 Task: View message details of email   from Email0090 with a subject Subject0086
Action: Mouse moved to (610, 62)
Screenshot: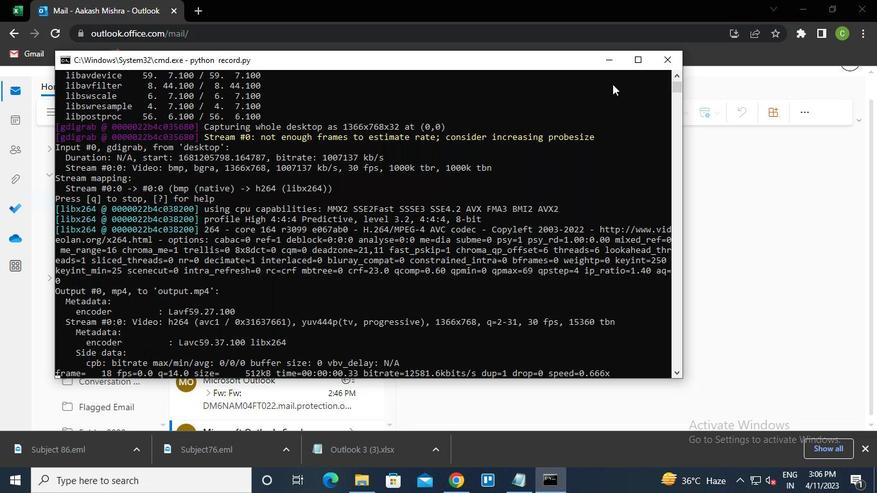 
Action: Mouse pressed left at (610, 62)
Screenshot: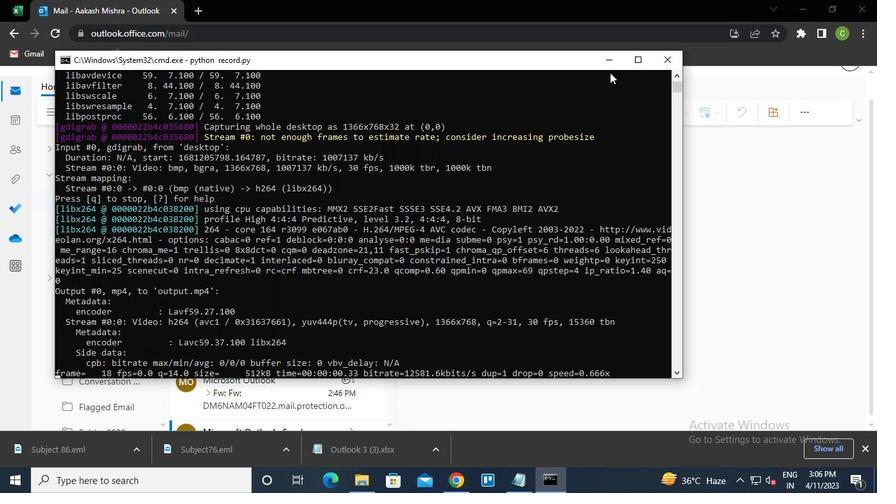 
Action: Mouse moved to (314, 181)
Screenshot: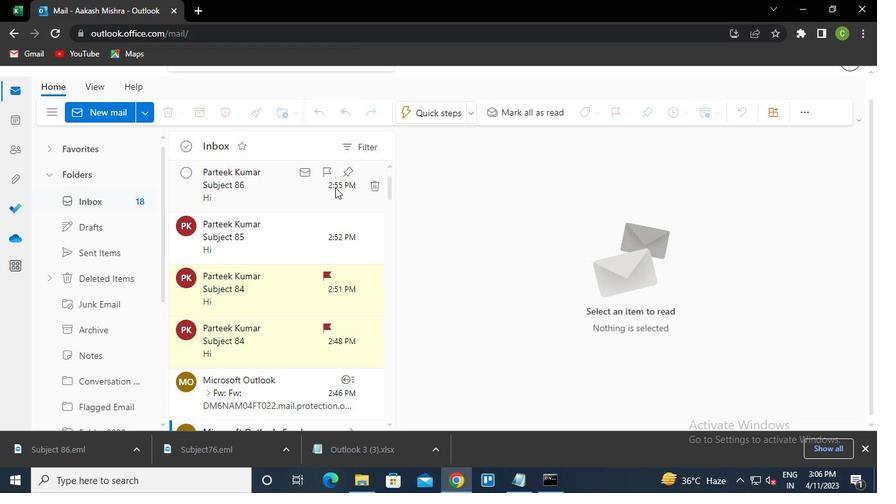
Action: Mouse pressed left at (314, 181)
Screenshot: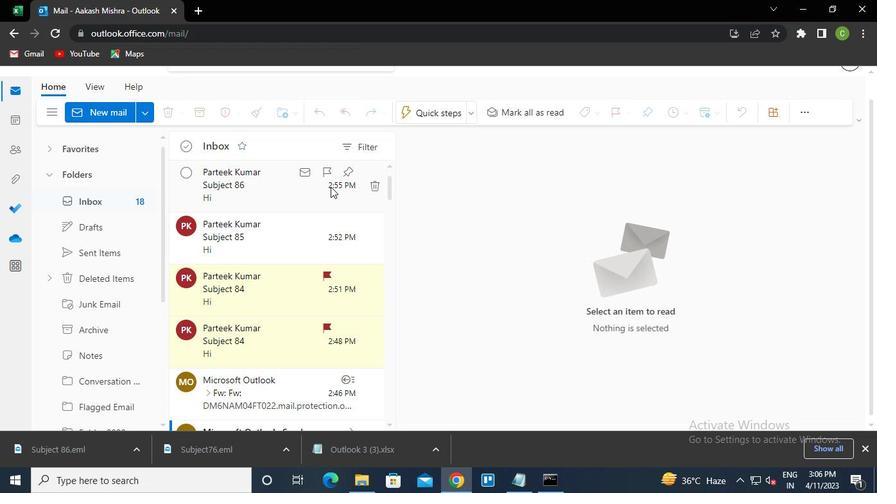 
Action: Mouse moved to (833, 184)
Screenshot: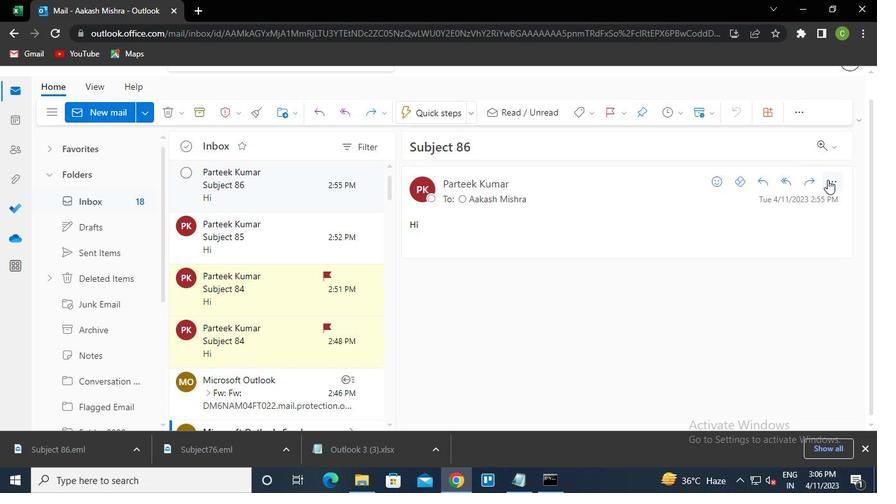 
Action: Mouse pressed left at (833, 184)
Screenshot: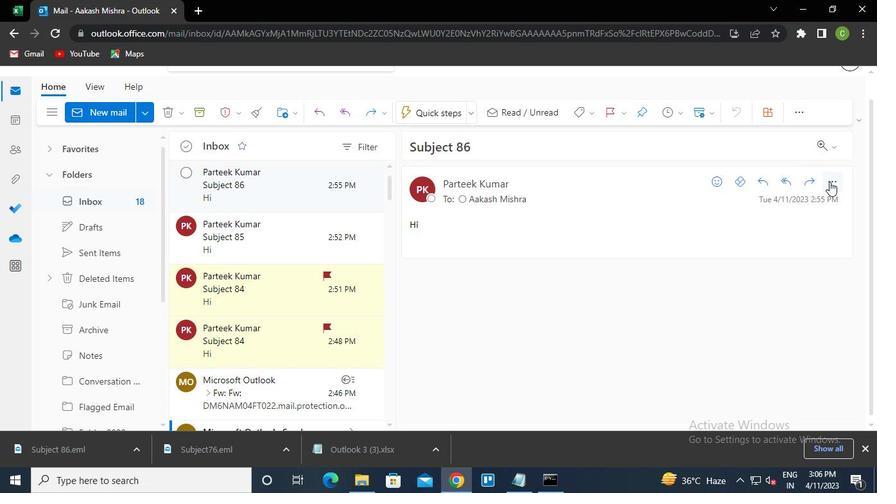 
Action: Mouse moved to (738, 368)
Screenshot: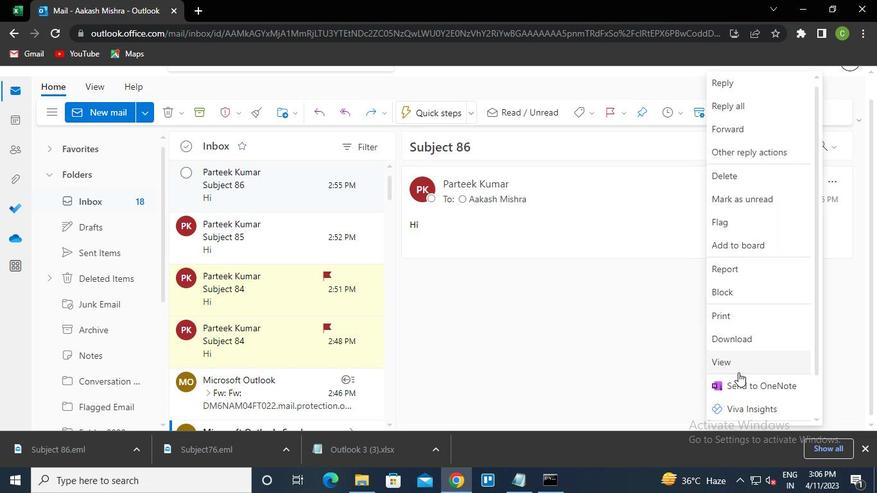 
Action: Mouse pressed left at (738, 368)
Screenshot: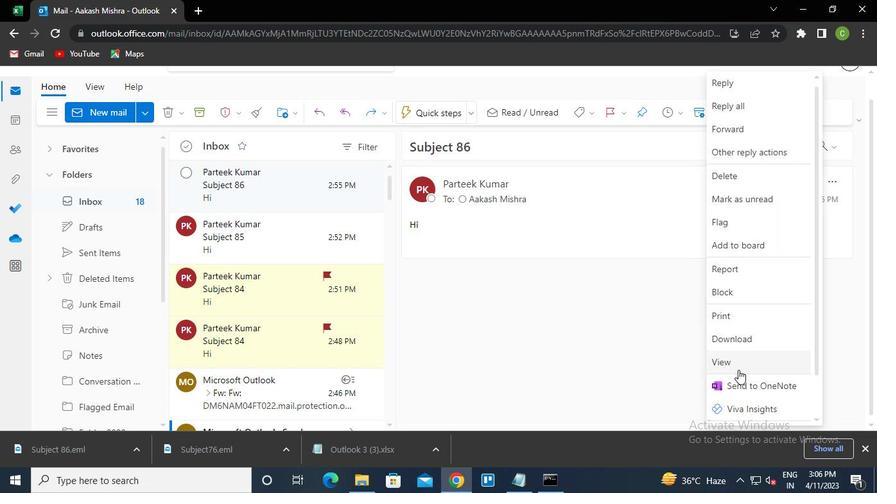 
Action: Mouse moved to (650, 411)
Screenshot: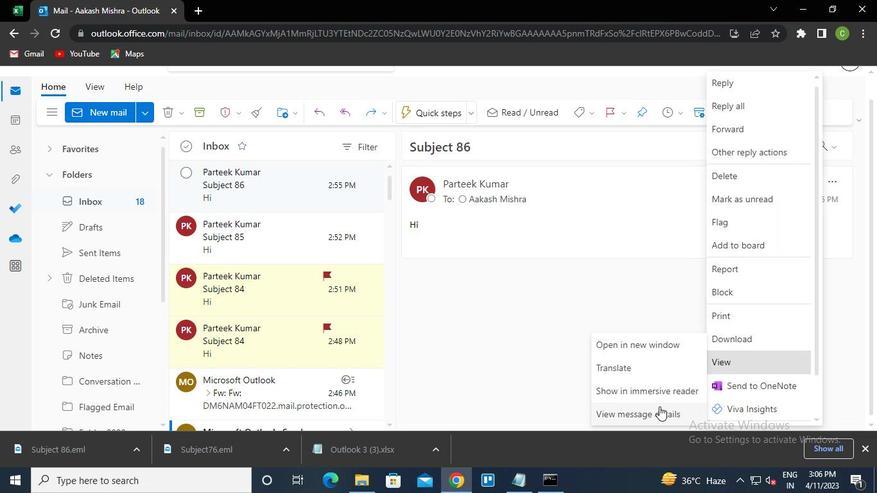 
Action: Mouse pressed left at (650, 411)
Screenshot: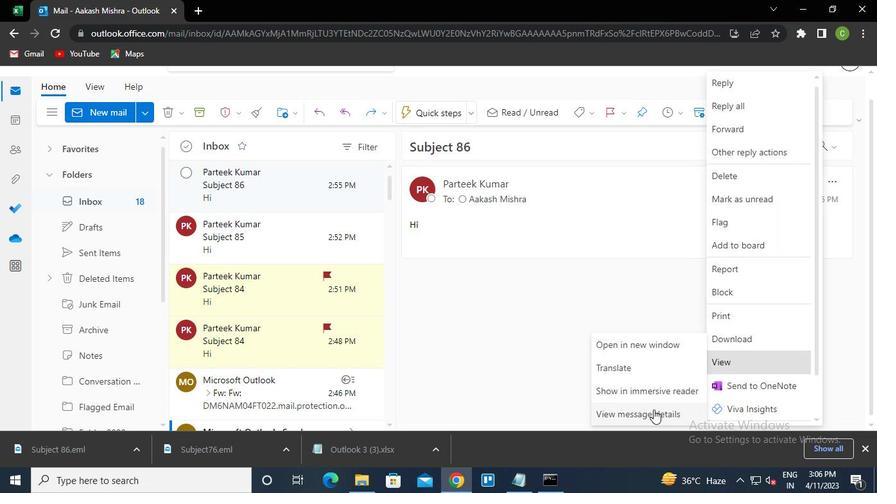 
Action: Mouse moved to (628, 339)
Screenshot: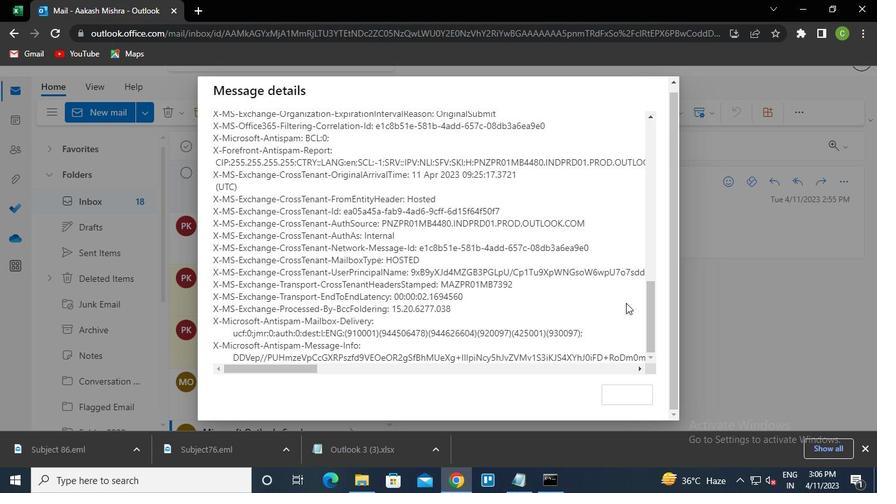 
Action: Keyboard Key.esc
Screenshot: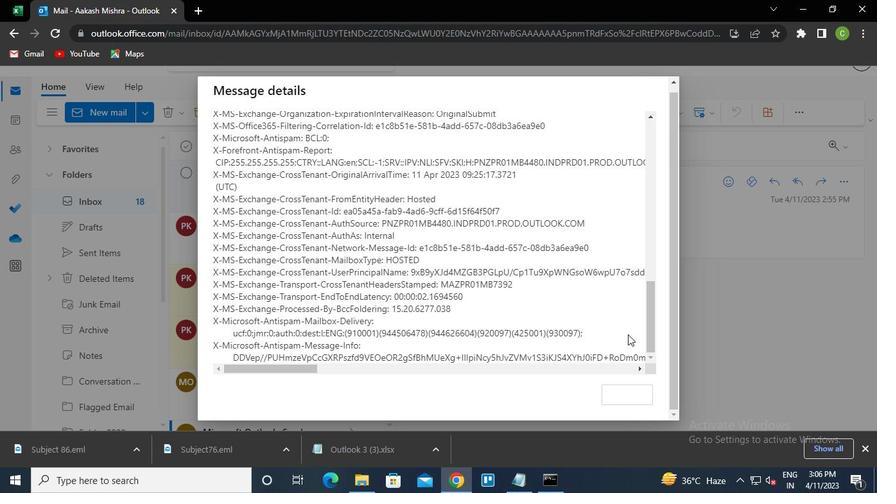 
Action: Mouse moved to (555, 484)
Screenshot: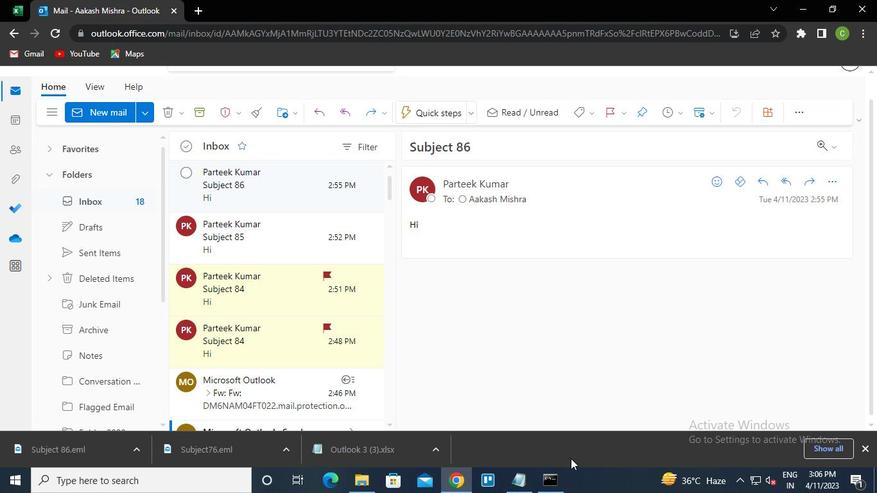 
Action: Mouse pressed left at (555, 484)
Screenshot: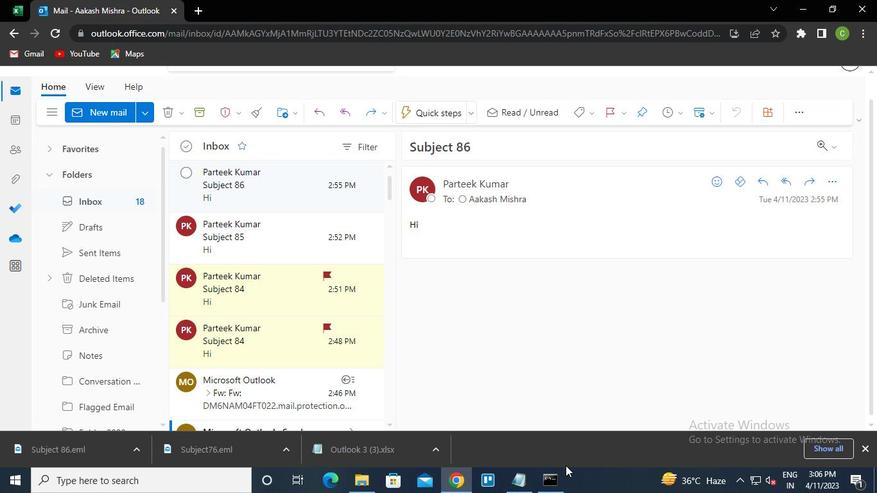 
Action: Mouse moved to (666, 61)
Screenshot: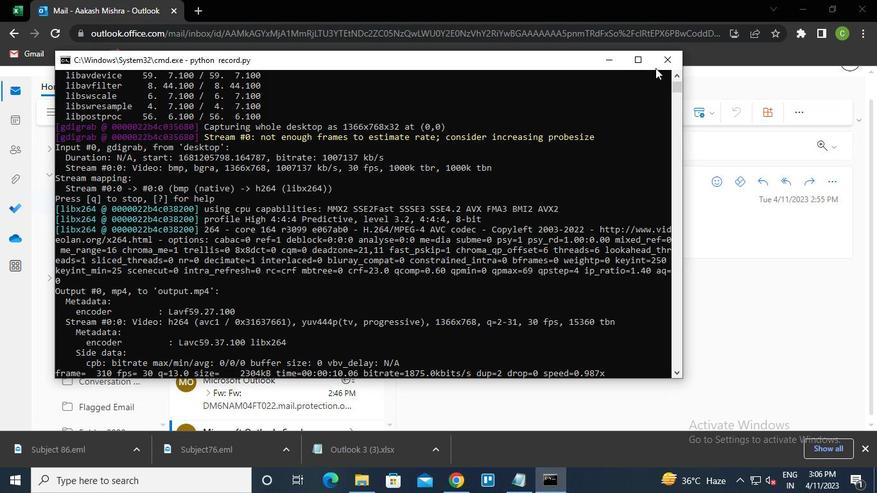 
Action: Mouse pressed left at (666, 61)
Screenshot: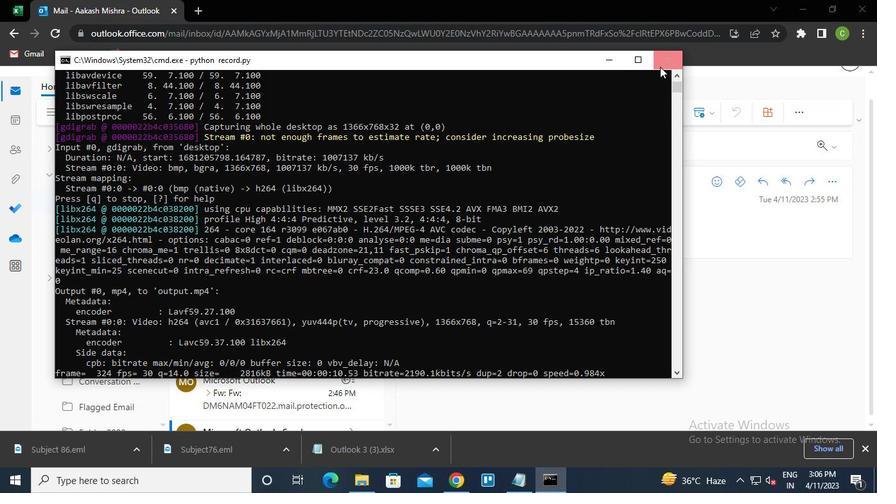 
Action: Mouse moved to (664, 68)
Screenshot: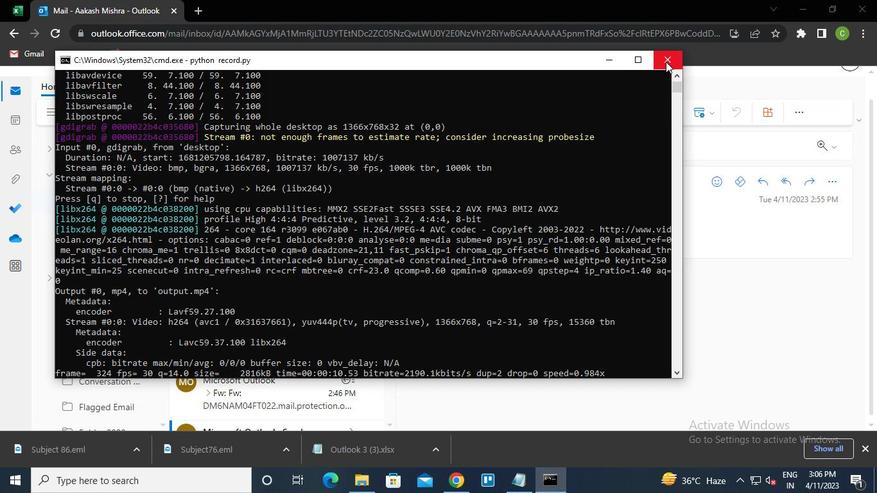 
